 Task: Find the distance between Seattle and Olympic National Park.
Action: Key pressed seattk<Key.backspace>
Screenshot: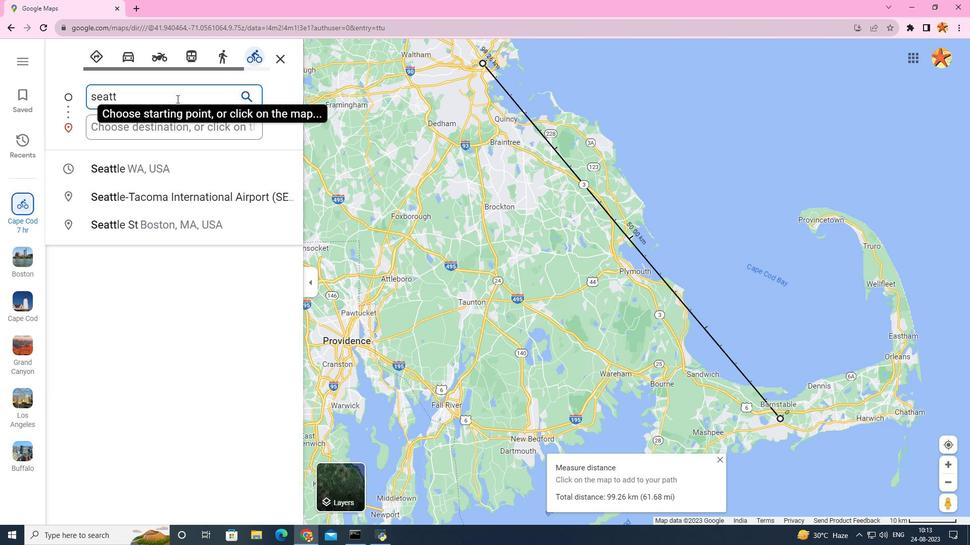 
Action: Mouse moved to (105, 176)
Screenshot: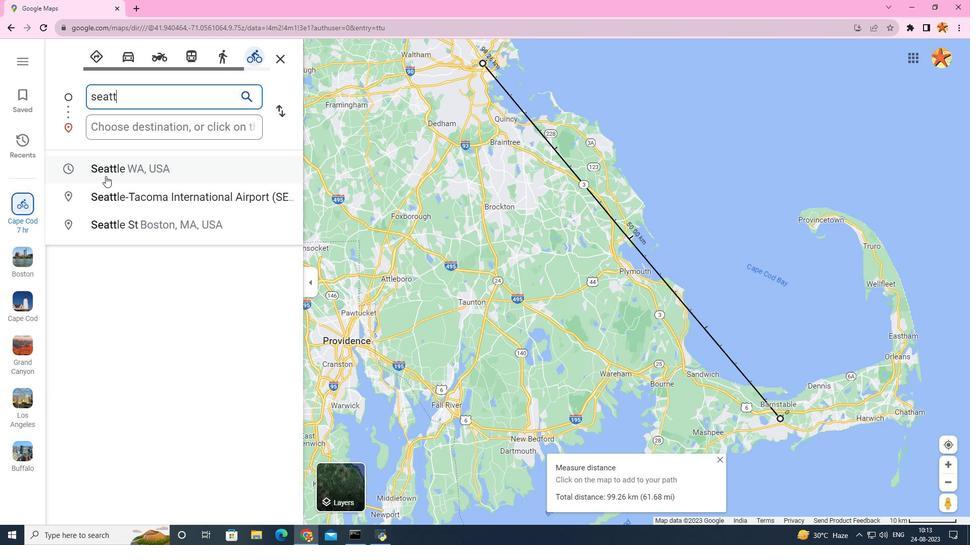 
Action: Mouse pressed left at (105, 176)
Screenshot: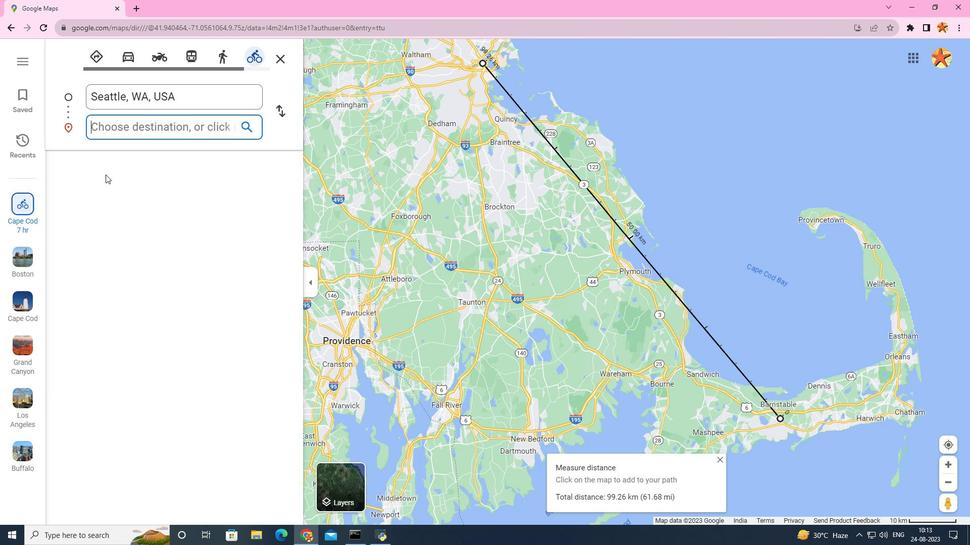 
Action: Mouse moved to (105, 124)
Screenshot: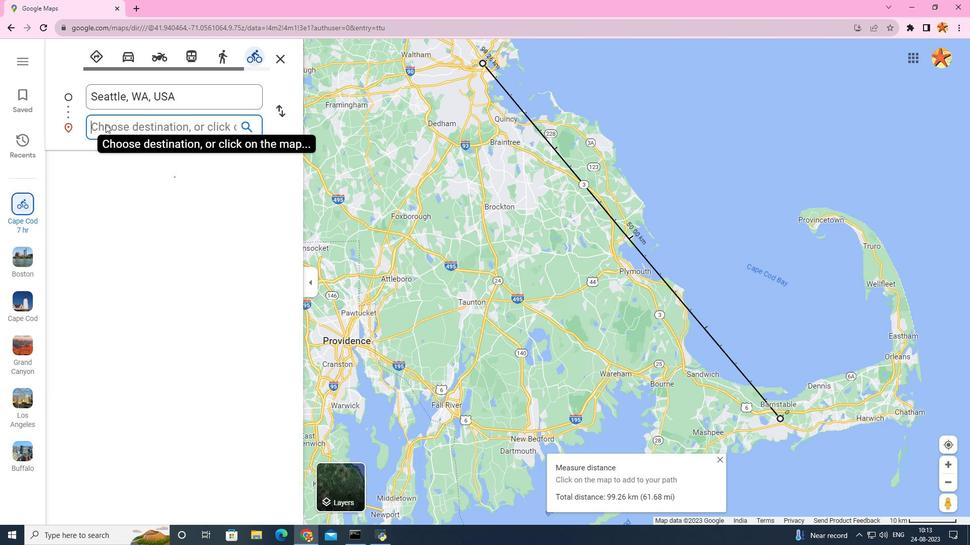 
Action: Mouse pressed left at (105, 124)
Screenshot: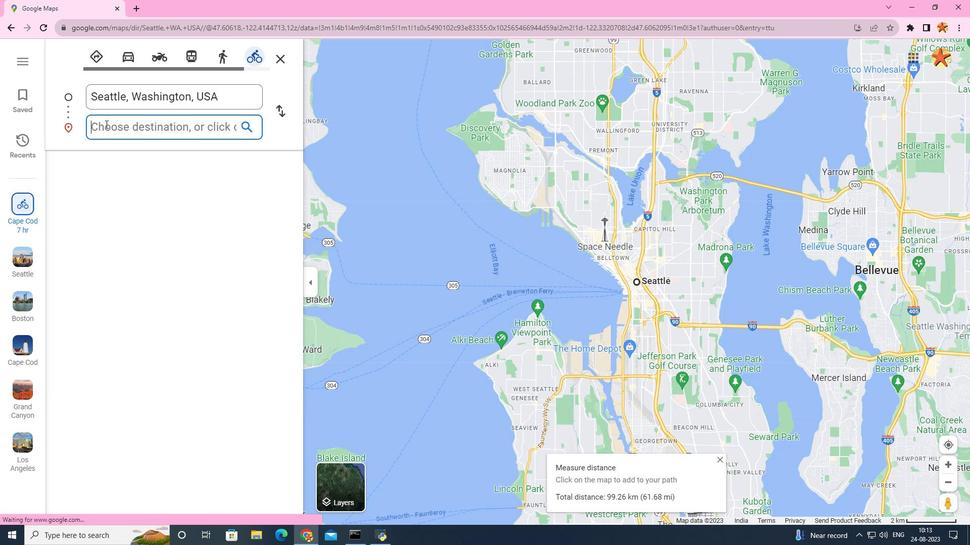 
Action: Key pressed olympic<Key.space>
Screenshot: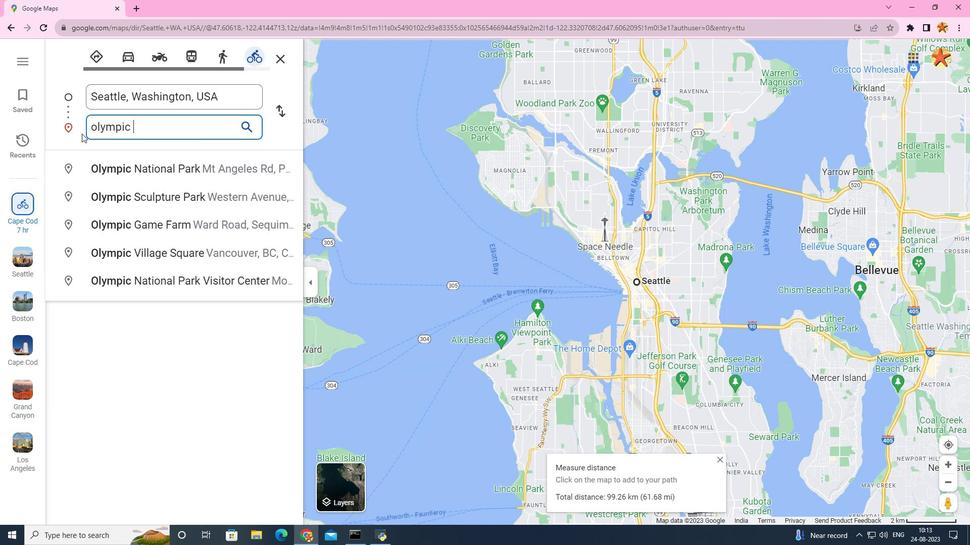 
Action: Mouse moved to (107, 168)
Screenshot: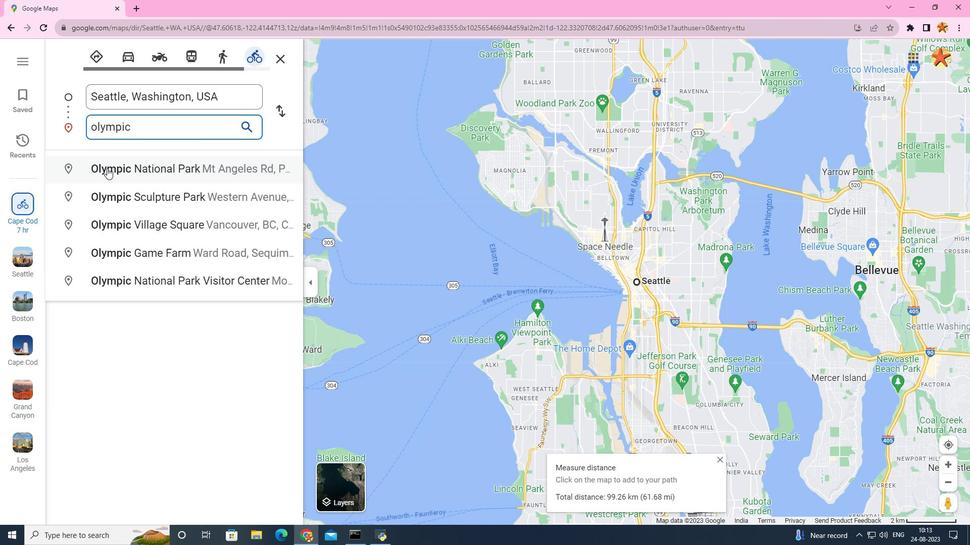 
Action: Mouse pressed left at (107, 168)
Screenshot: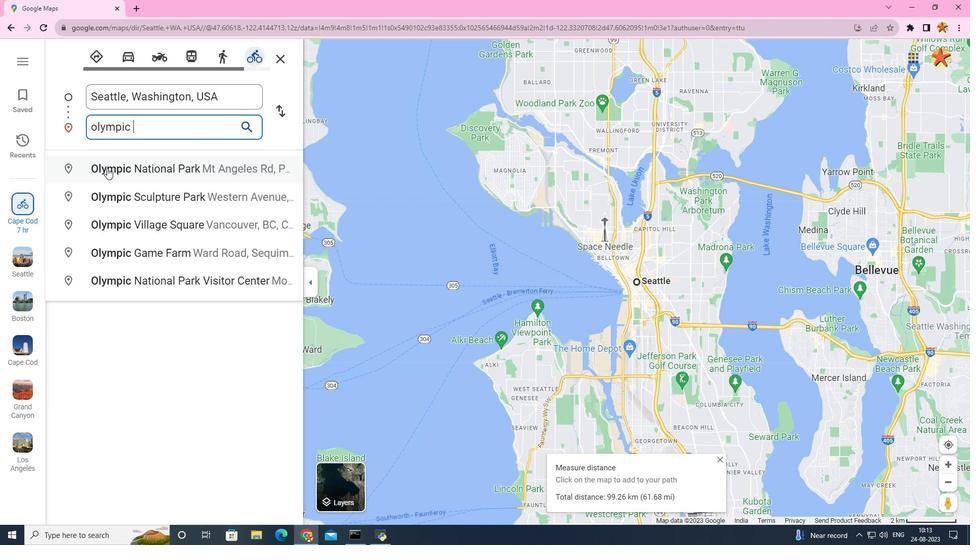 
Action: Mouse moved to (544, 483)
Screenshot: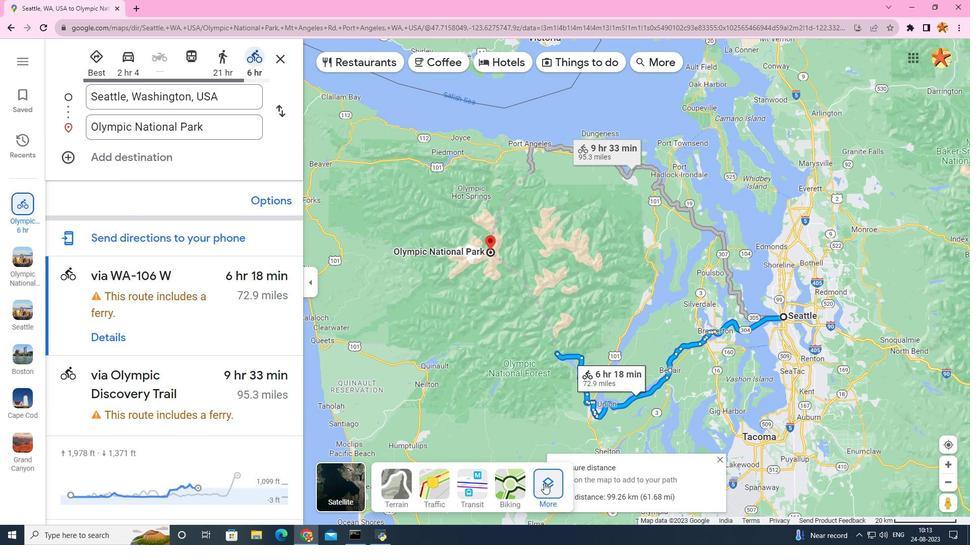 
Action: Mouse pressed left at (544, 483)
Screenshot: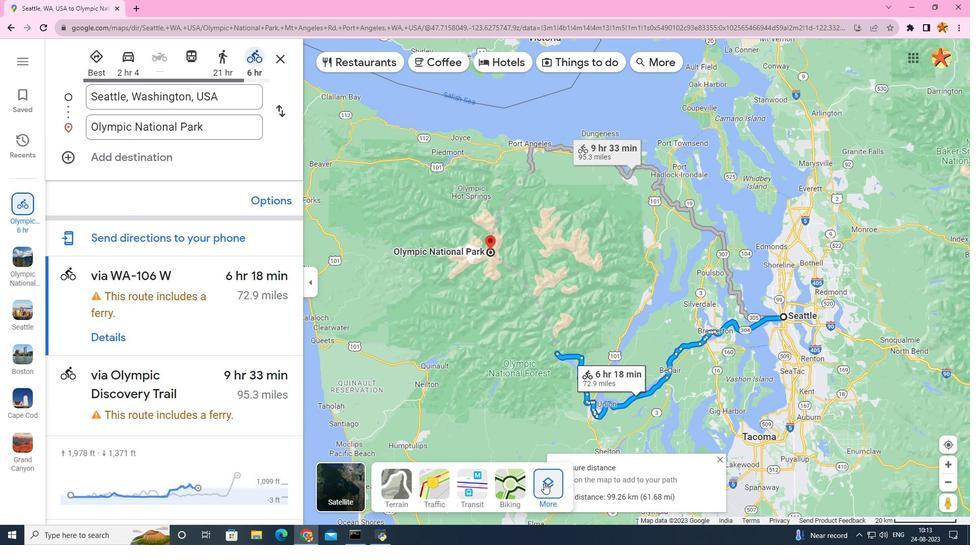 
Action: Mouse moved to (530, 348)
Screenshot: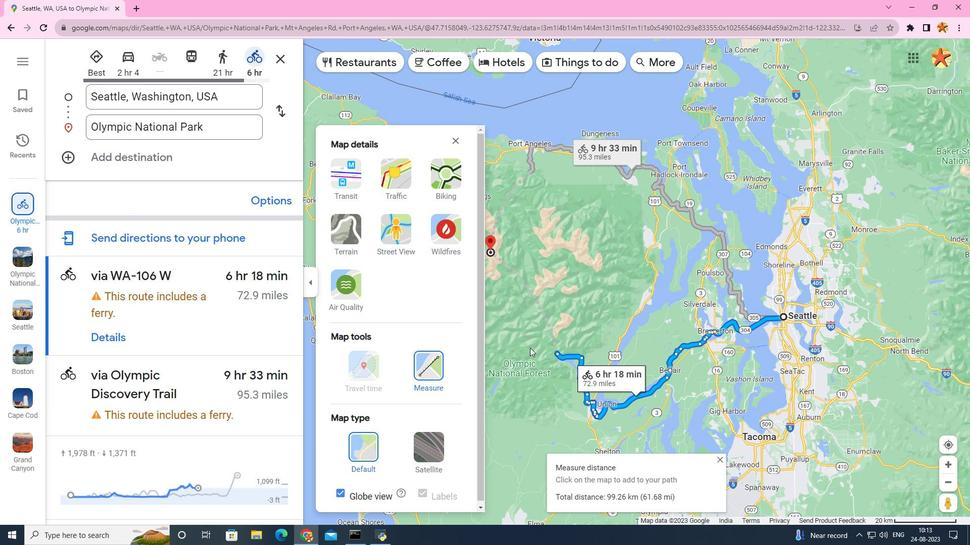 
Action: Mouse scrolled (530, 348) with delta (0, 0)
Screenshot: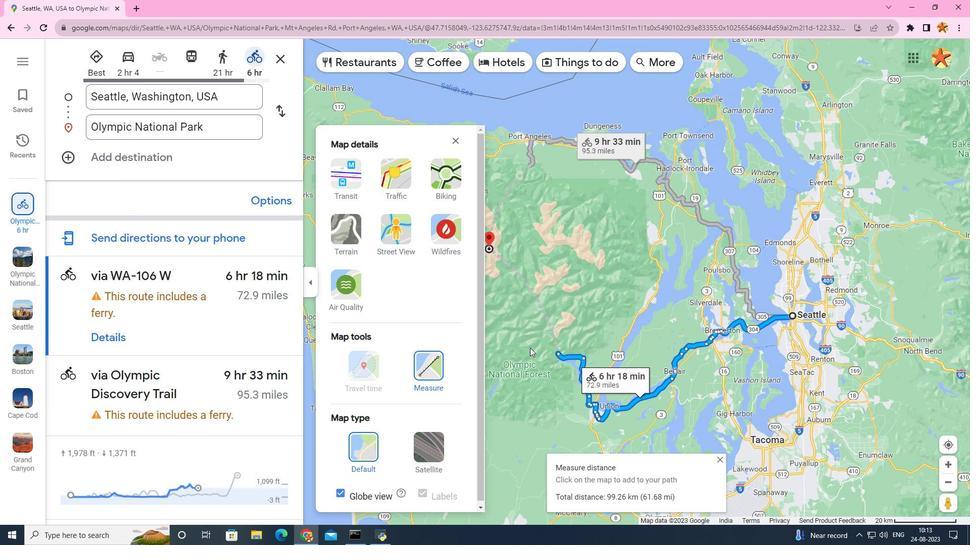 
Action: Mouse scrolled (530, 347) with delta (0, 0)
Screenshot: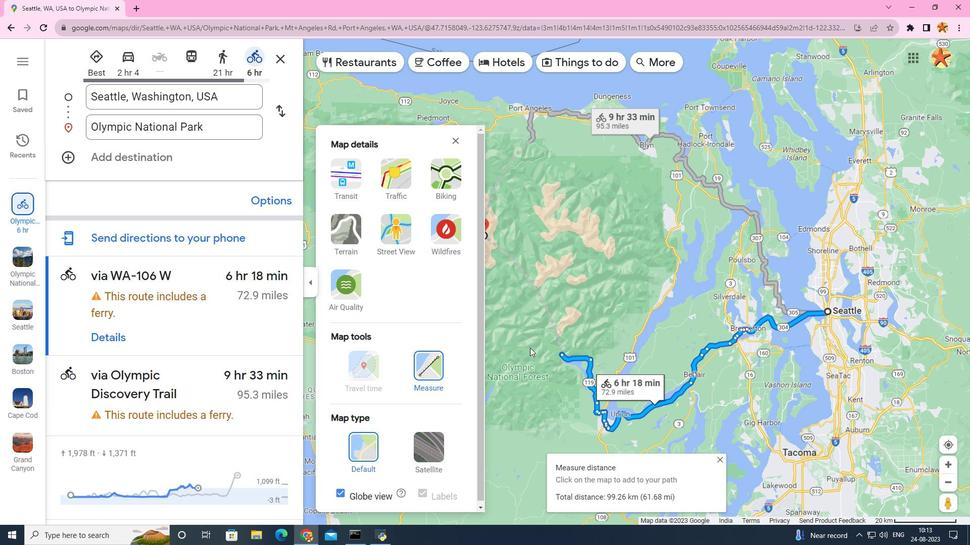 
Action: Mouse scrolled (530, 347) with delta (0, 0)
Screenshot: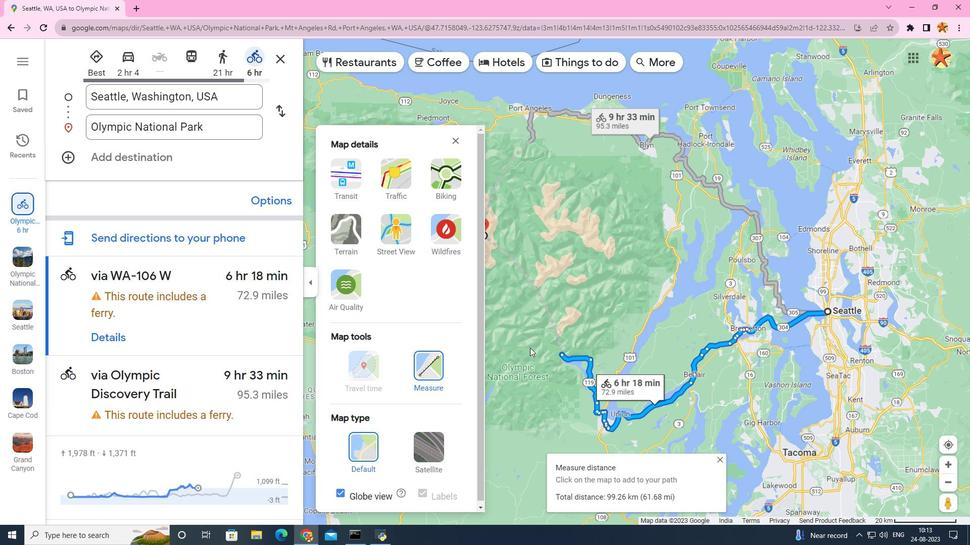 
Action: Mouse scrolled (530, 347) with delta (0, 0)
Screenshot: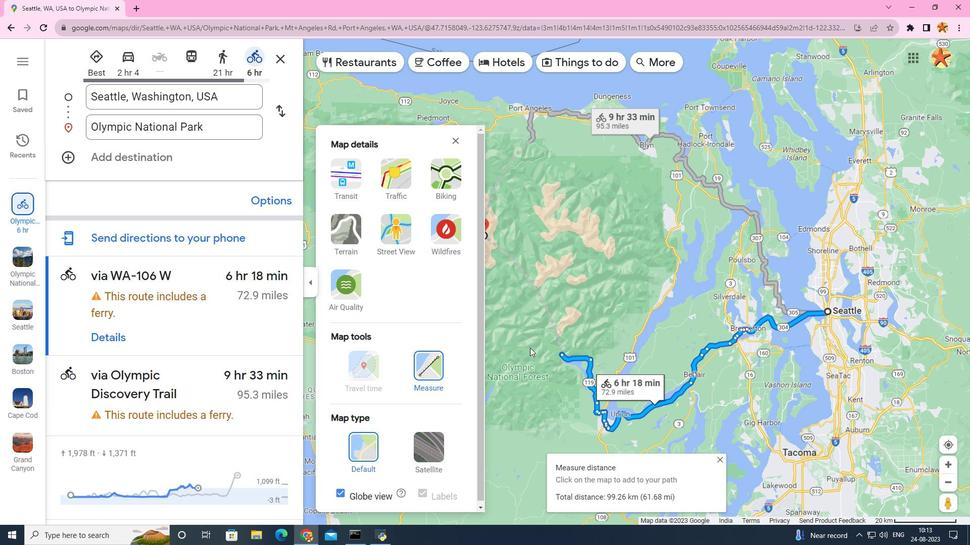 
Action: Mouse scrolled (530, 348) with delta (0, 0)
Screenshot: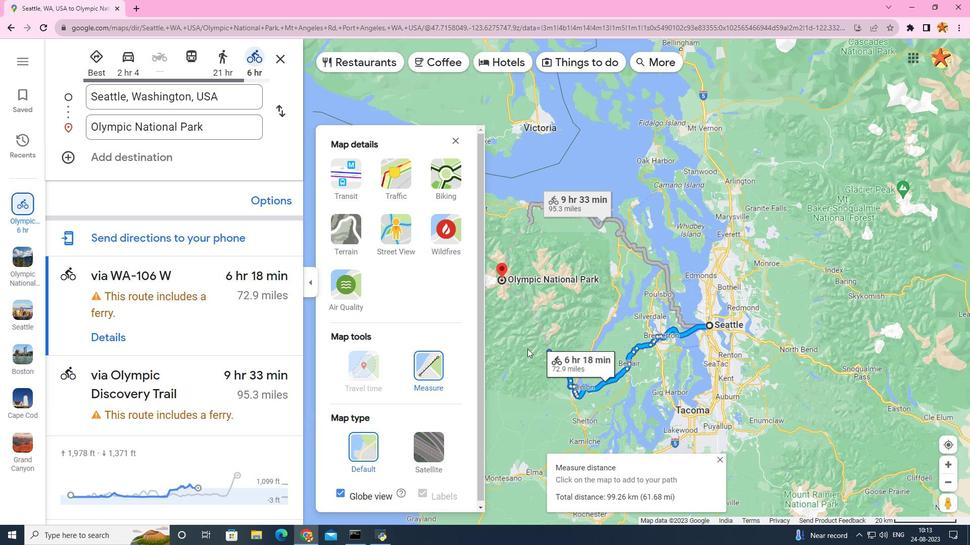 
Action: Mouse scrolled (530, 348) with delta (0, 0)
Screenshot: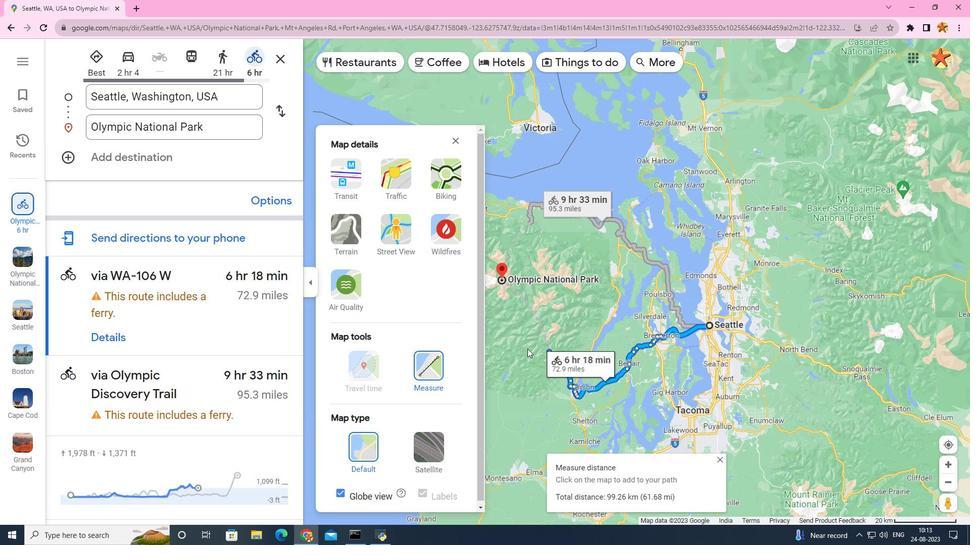 
Action: Mouse moved to (529, 348)
Screenshot: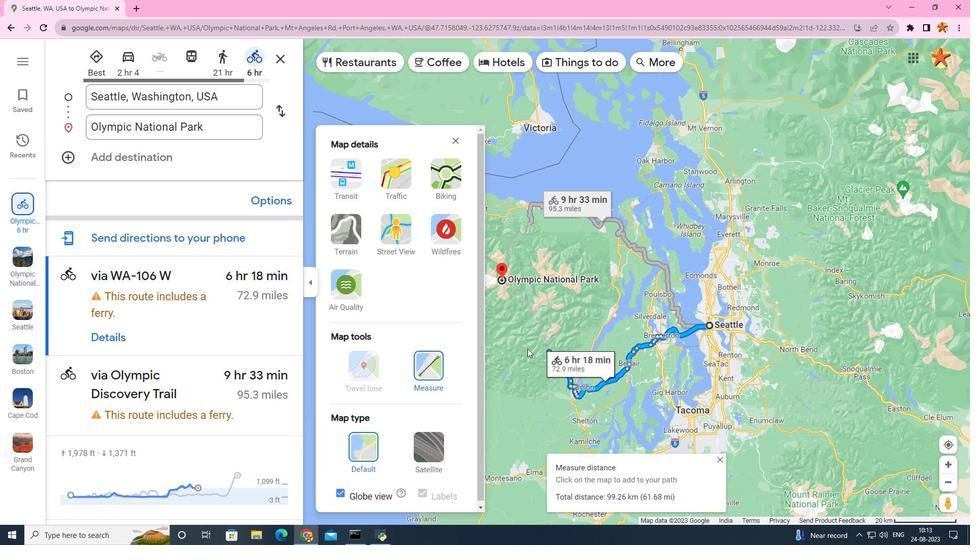 
Action: Mouse scrolled (529, 348) with delta (0, 0)
Screenshot: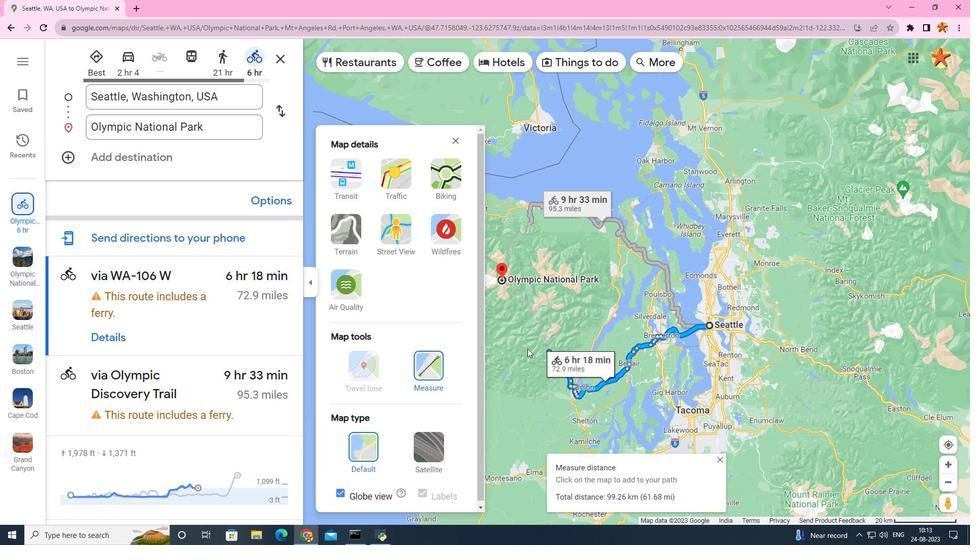 
Action: Mouse moved to (527, 348)
Screenshot: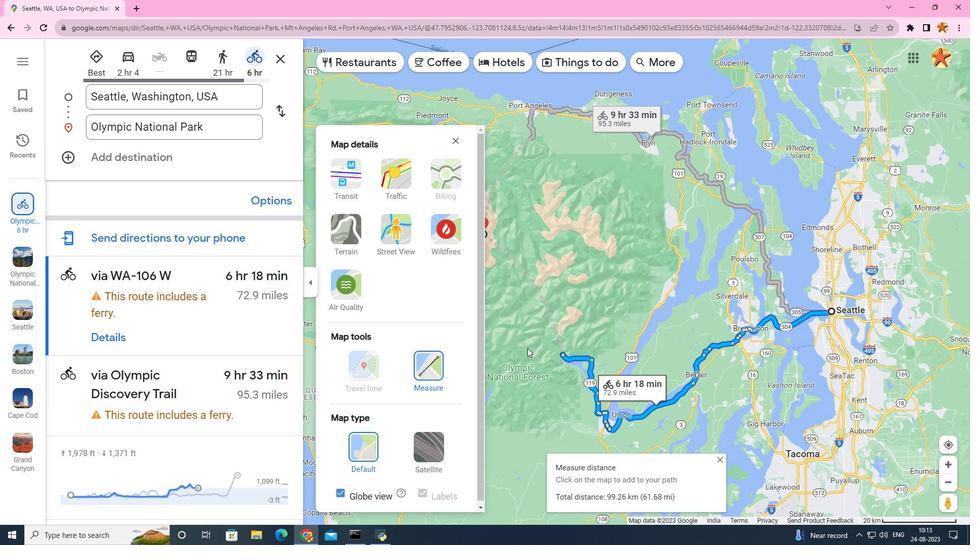 
Action: Mouse scrolled (527, 348) with delta (0, 0)
Screenshot: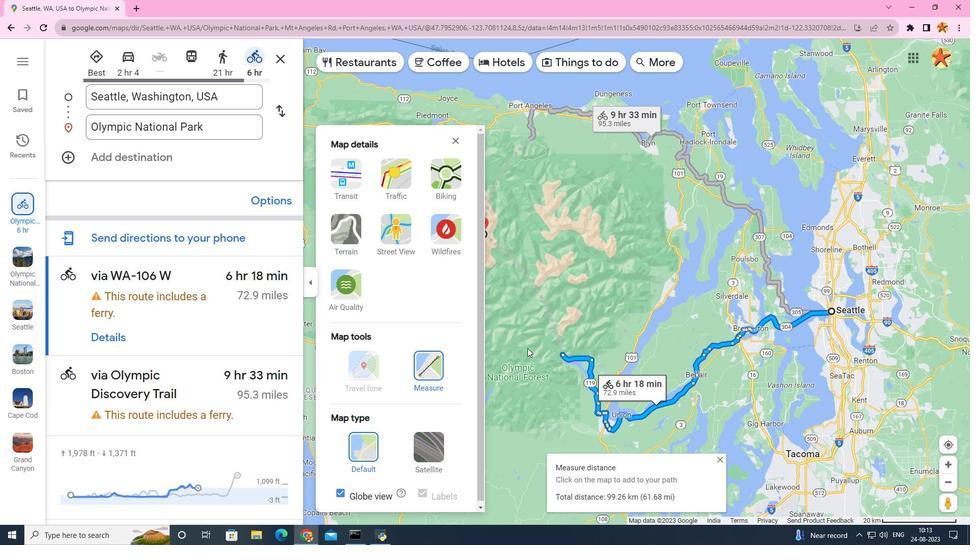 
Action: Mouse scrolled (527, 348) with delta (0, 0)
Screenshot: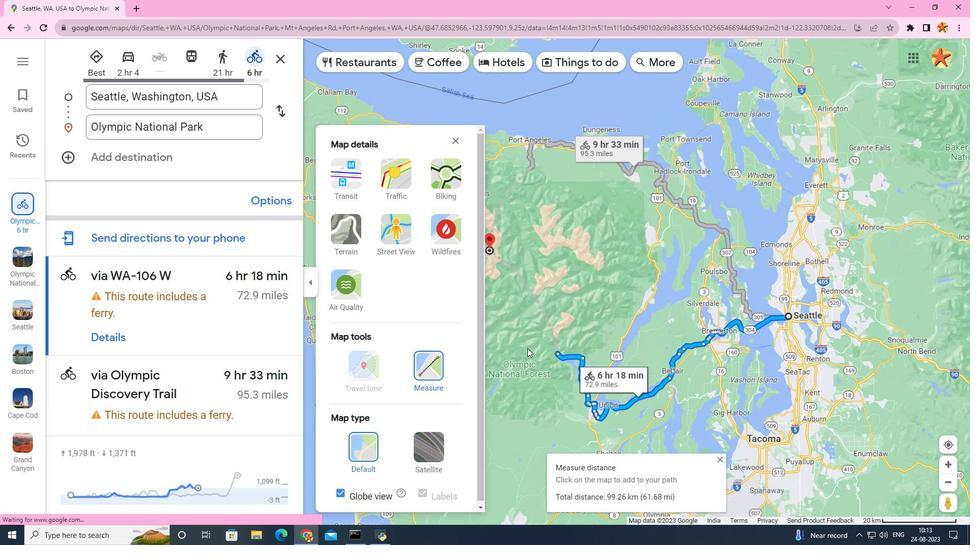 
Action: Mouse scrolled (527, 348) with delta (0, 0)
Screenshot: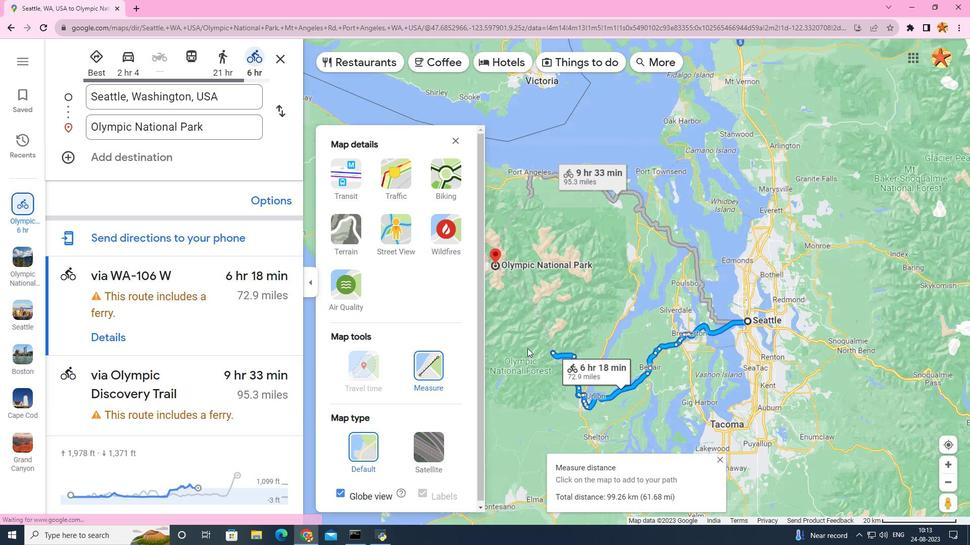 
Action: Mouse moved to (420, 368)
Screenshot: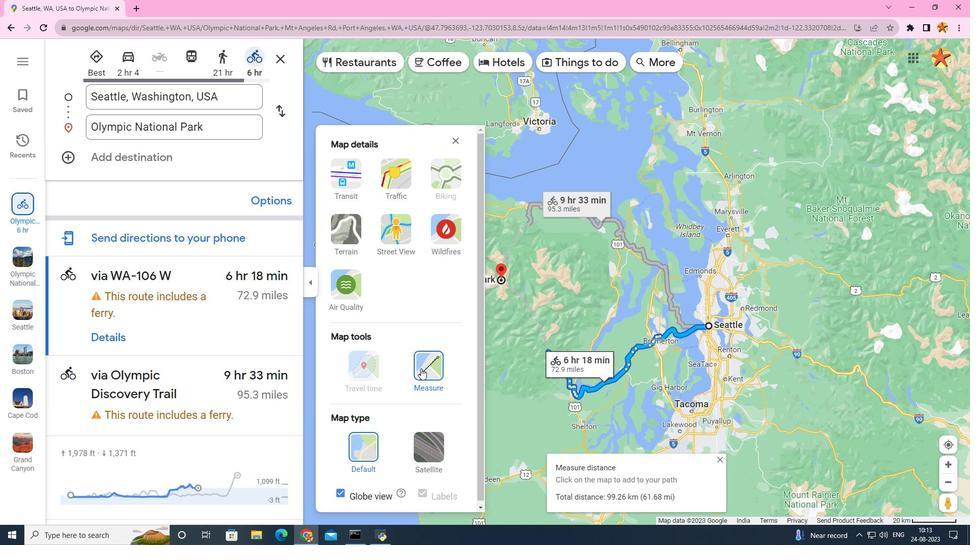 
Action: Mouse pressed left at (420, 368)
Screenshot: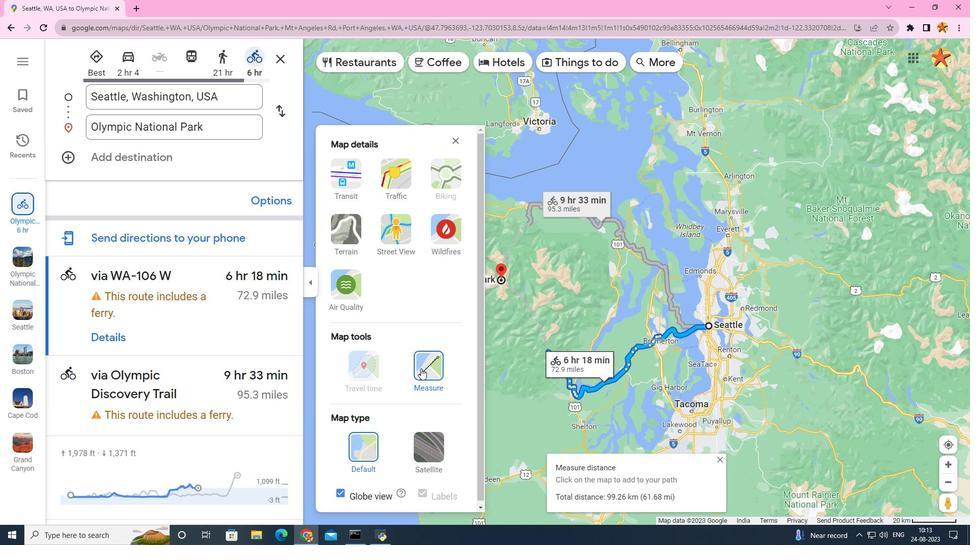 
Action: Mouse pressed left at (420, 368)
Screenshot: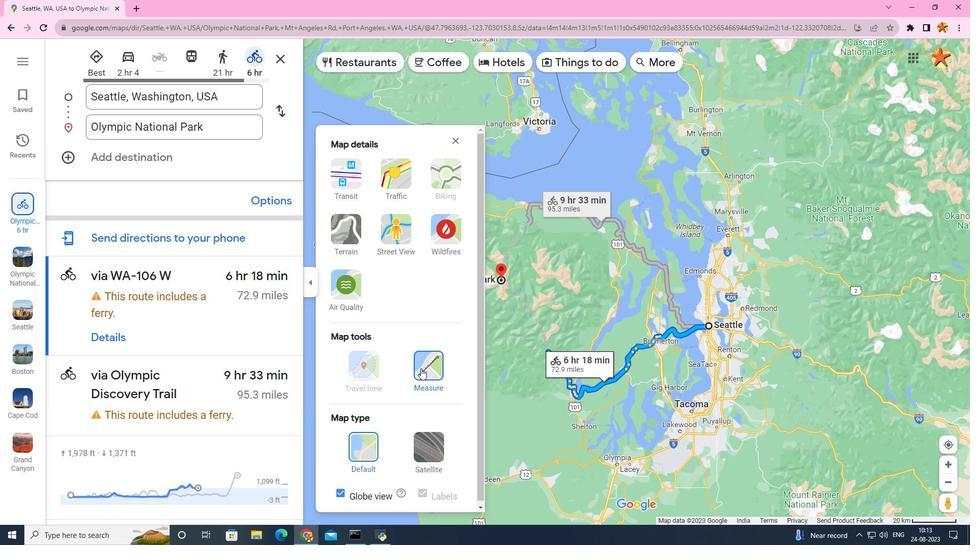 
Action: Mouse moved to (710, 326)
Screenshot: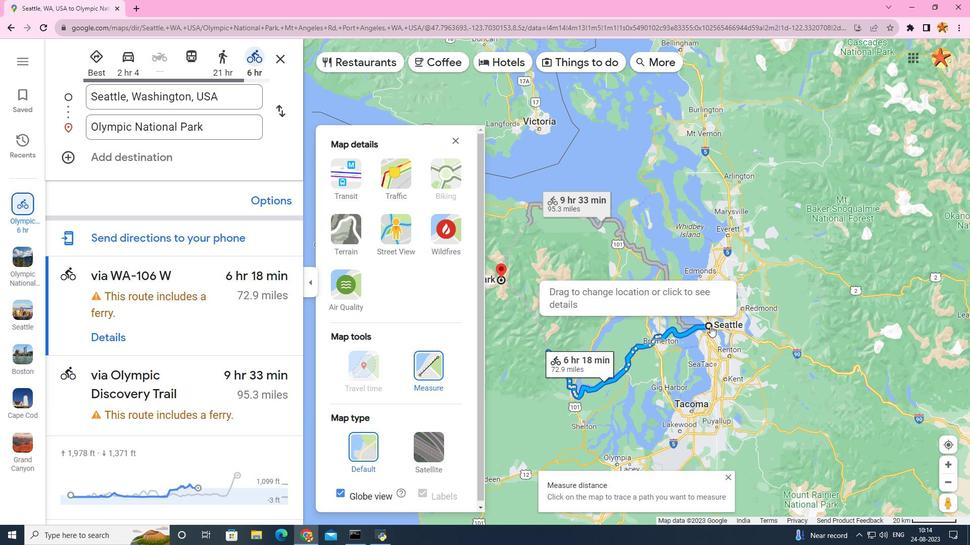 
Action: Mouse pressed left at (710, 326)
Screenshot: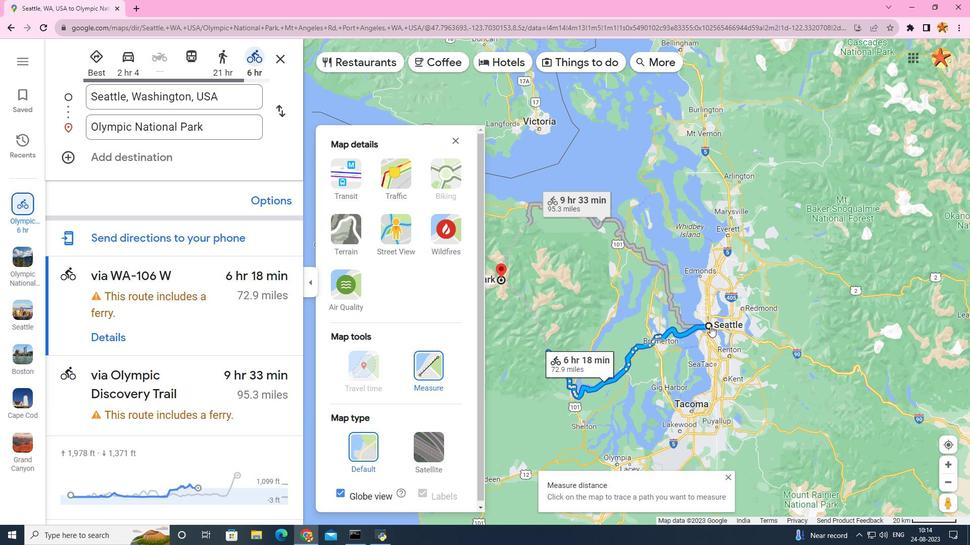 
Action: Mouse moved to (503, 278)
Screenshot: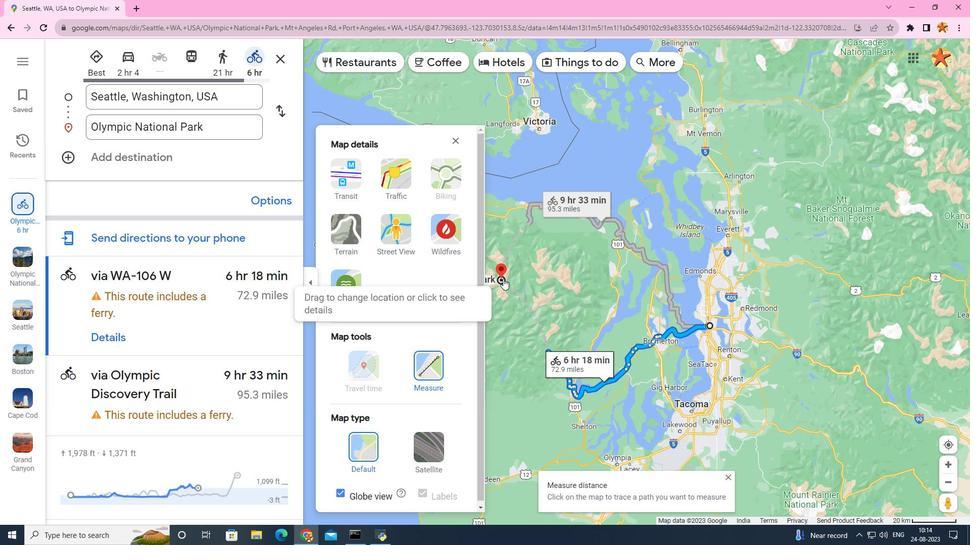 
Action: Mouse pressed left at (503, 278)
Screenshot: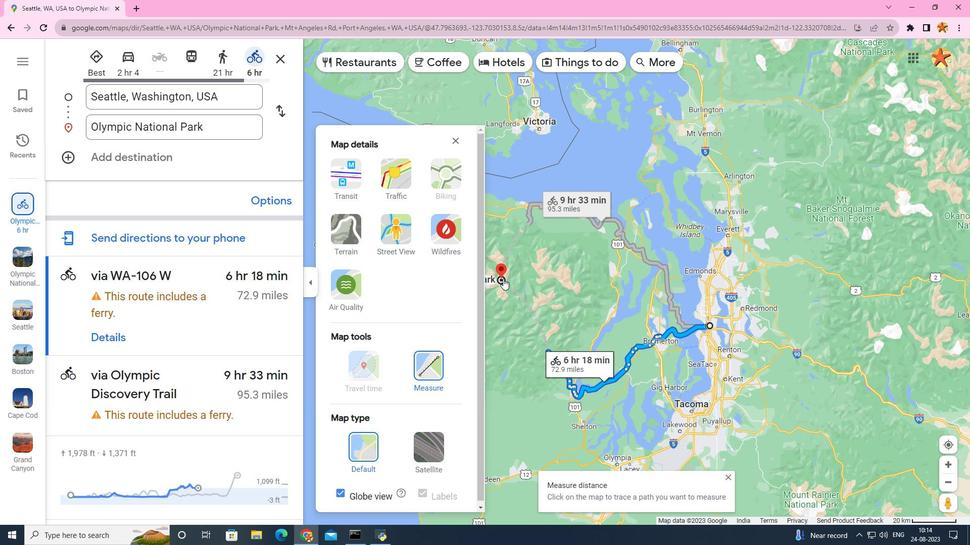 
Action: Mouse moved to (514, 279)
Screenshot: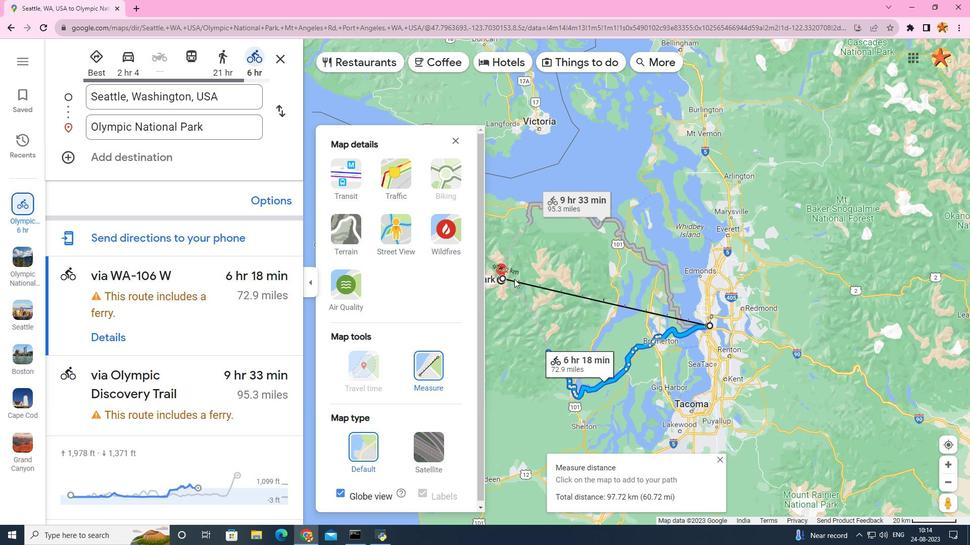 
